 Task: Use the formula "CUMPRINC" in spreadsheet "Project portfolio".
Action: Mouse moved to (584, 260)
Screenshot: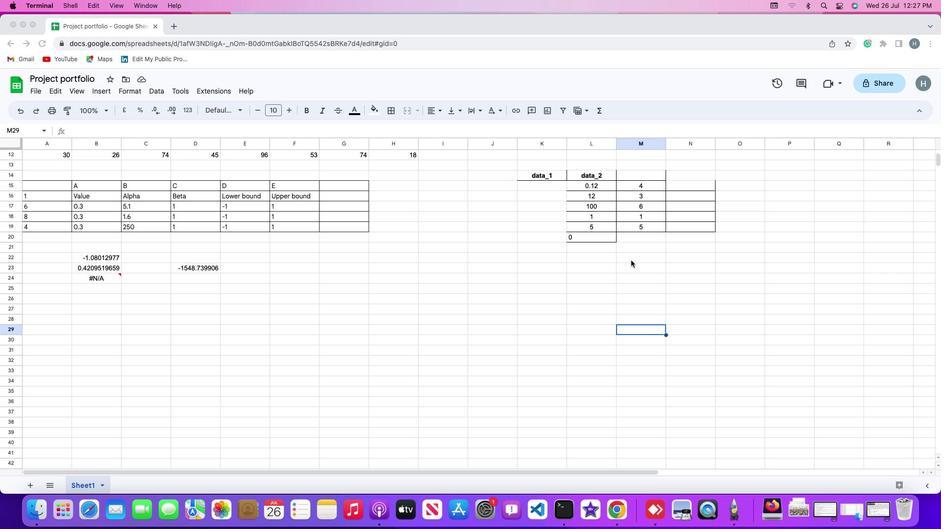 
Action: Mouse pressed left at (584, 260)
Screenshot: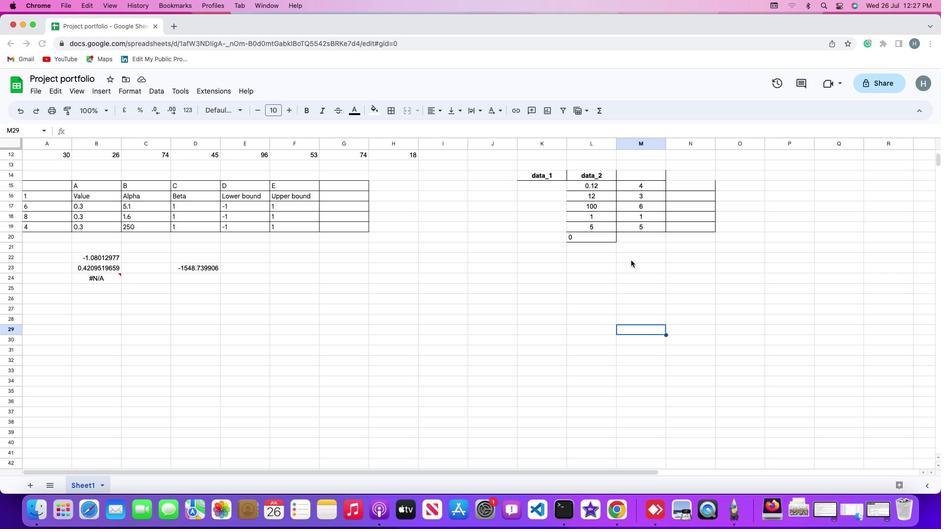 
Action: Mouse moved to (585, 259)
Screenshot: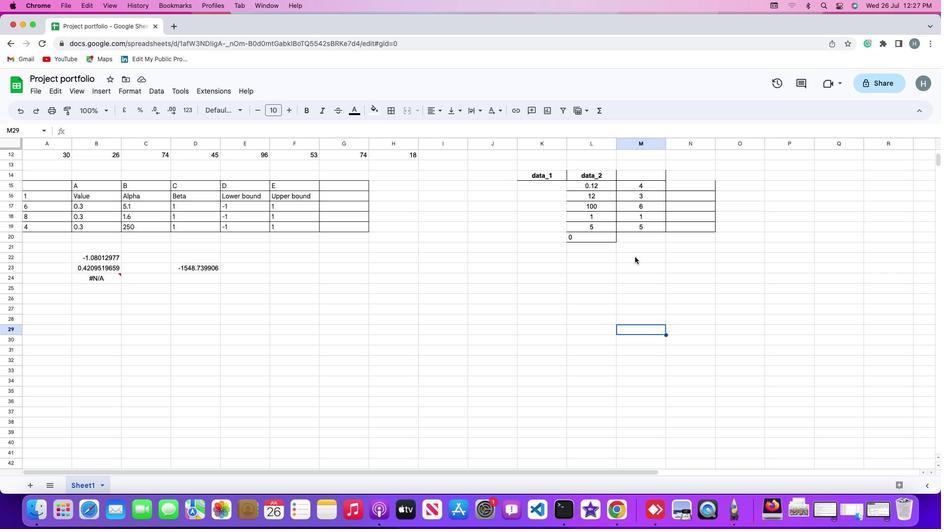 
Action: Mouse pressed left at (585, 259)
Screenshot: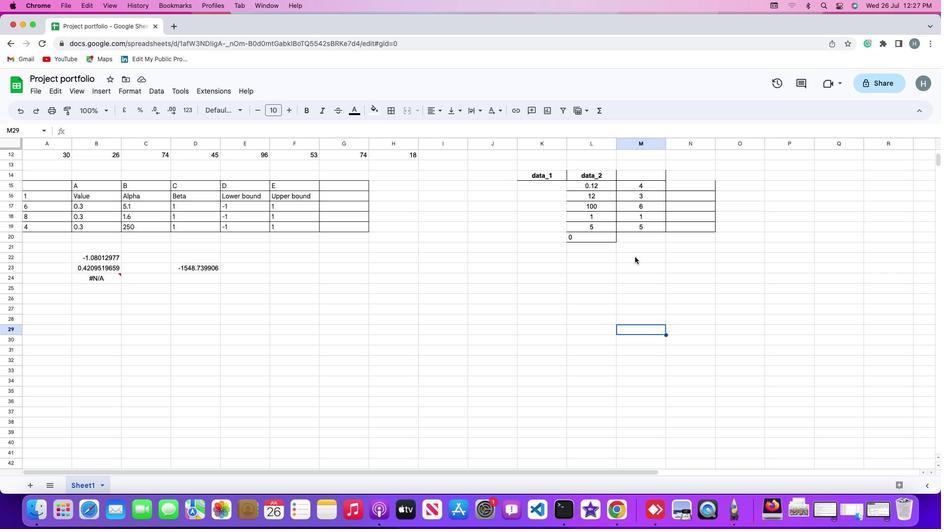 
Action: Mouse moved to (400, 195)
Screenshot: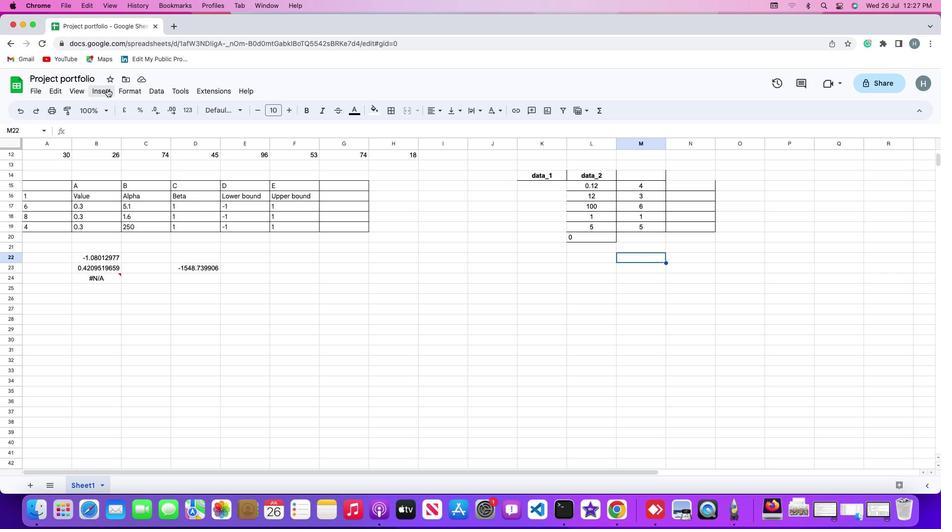 
Action: Mouse pressed left at (400, 195)
Screenshot: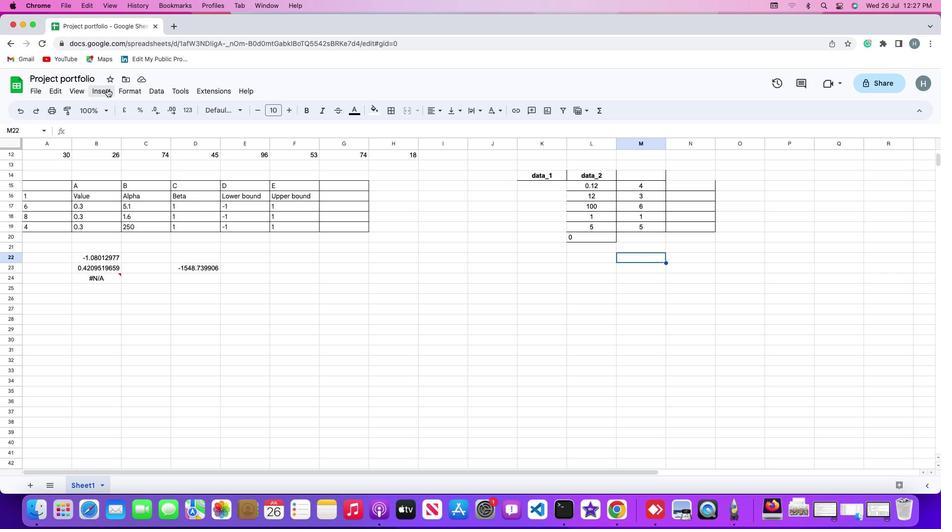 
Action: Mouse moved to (407, 256)
Screenshot: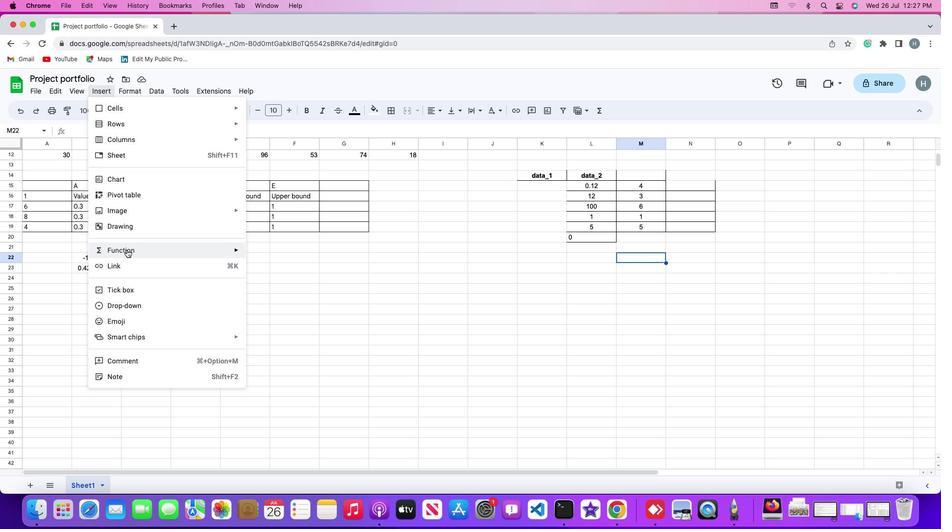 
Action: Mouse pressed left at (407, 256)
Screenshot: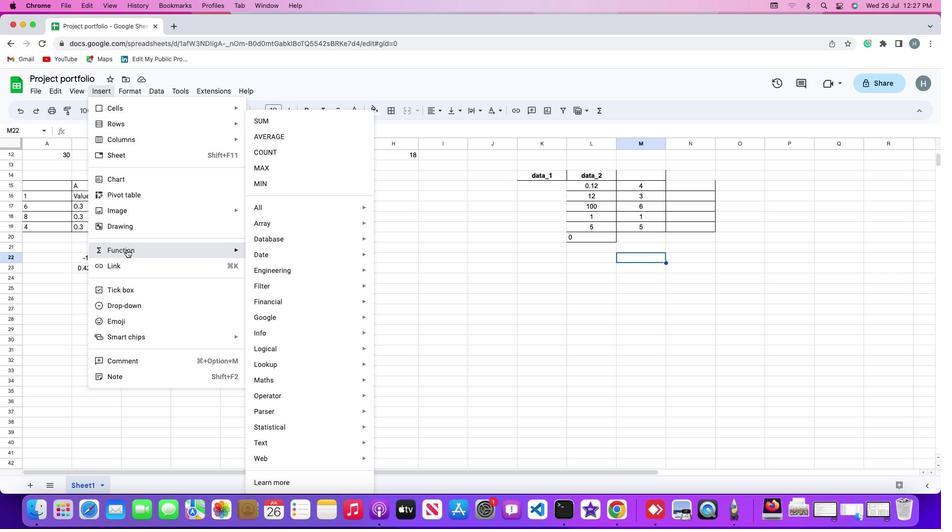 
Action: Mouse moved to (463, 238)
Screenshot: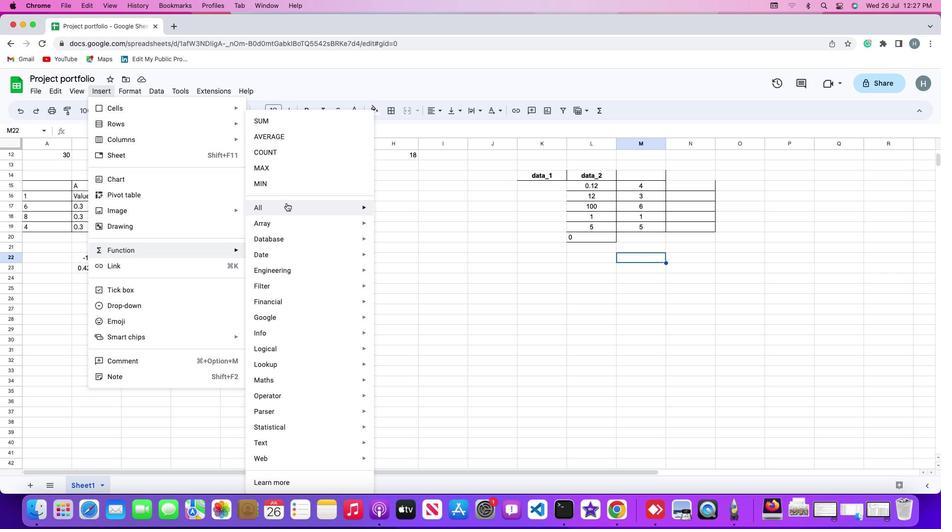 
Action: Mouse pressed left at (463, 238)
Screenshot: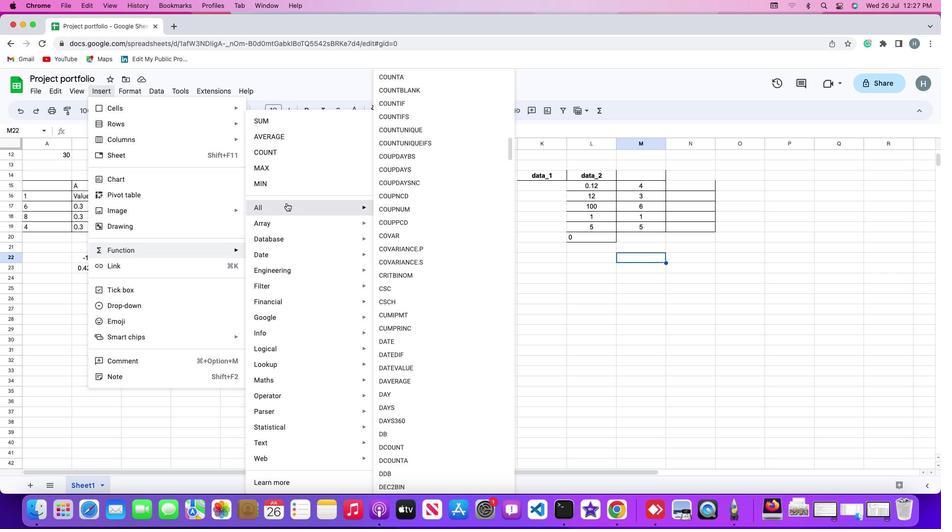 
Action: Mouse moved to (507, 288)
Screenshot: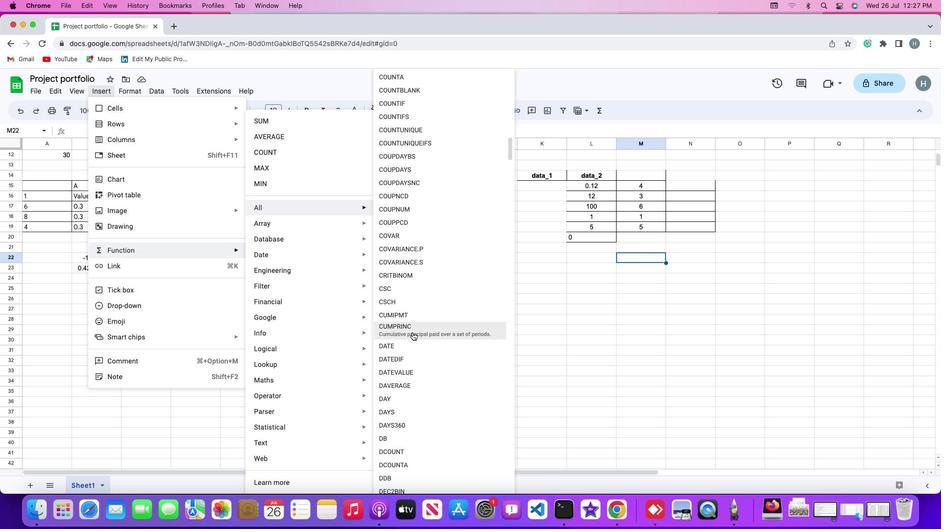 
Action: Mouse pressed left at (507, 288)
Screenshot: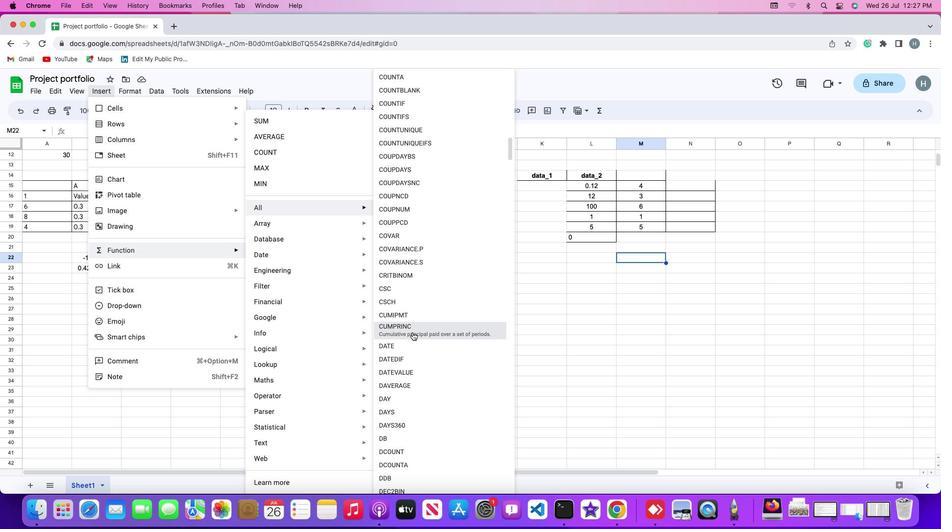 
Action: Mouse moved to (570, 233)
Screenshot: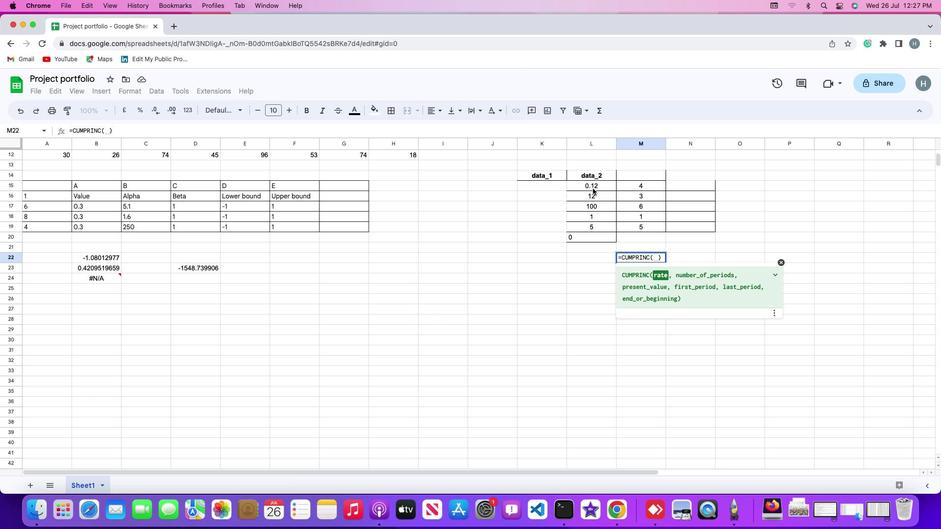 
Action: Mouse pressed left at (570, 233)
Screenshot: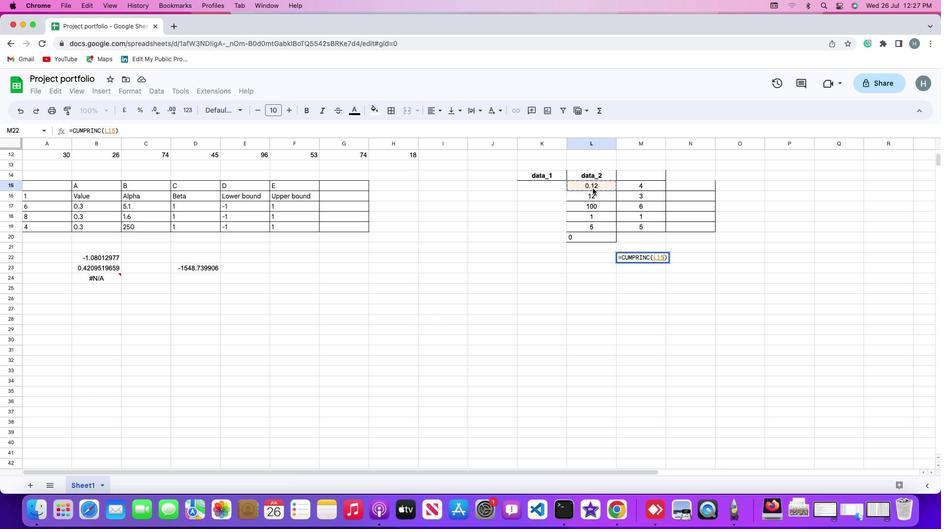 
Action: Key pressed ','
Screenshot: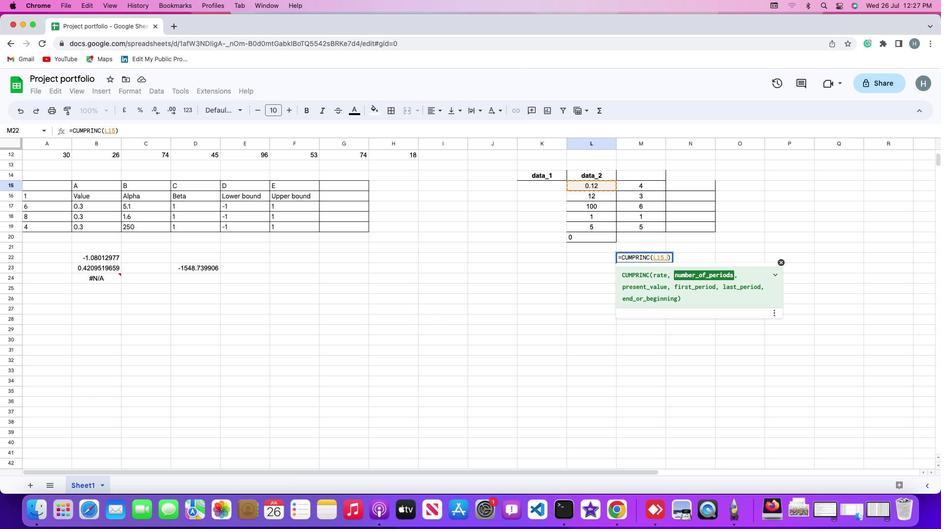 
Action: Mouse moved to (569, 237)
Screenshot: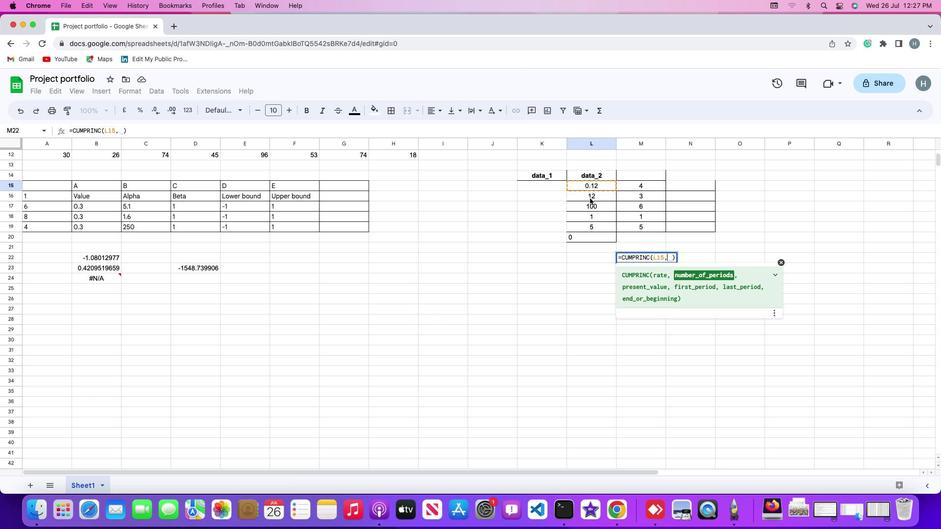 
Action: Mouse pressed left at (569, 237)
Screenshot: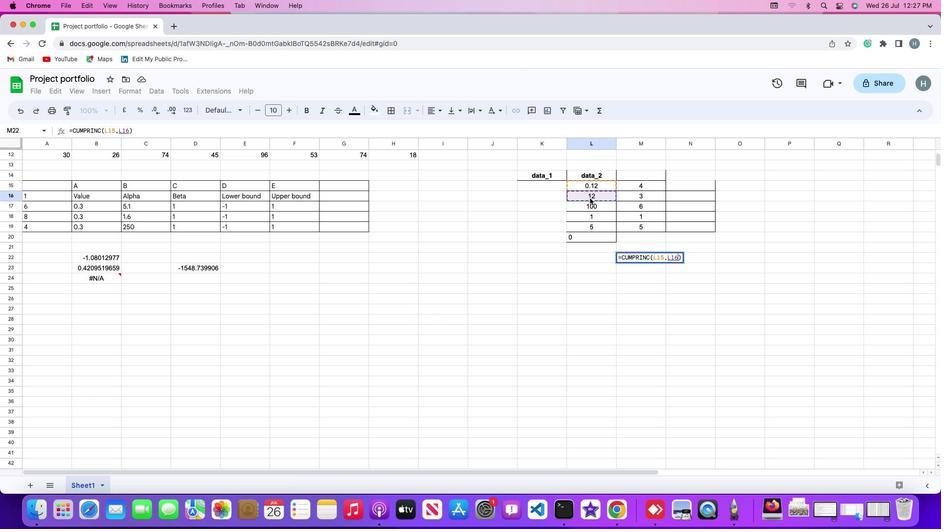 
Action: Key pressed ','
Screenshot: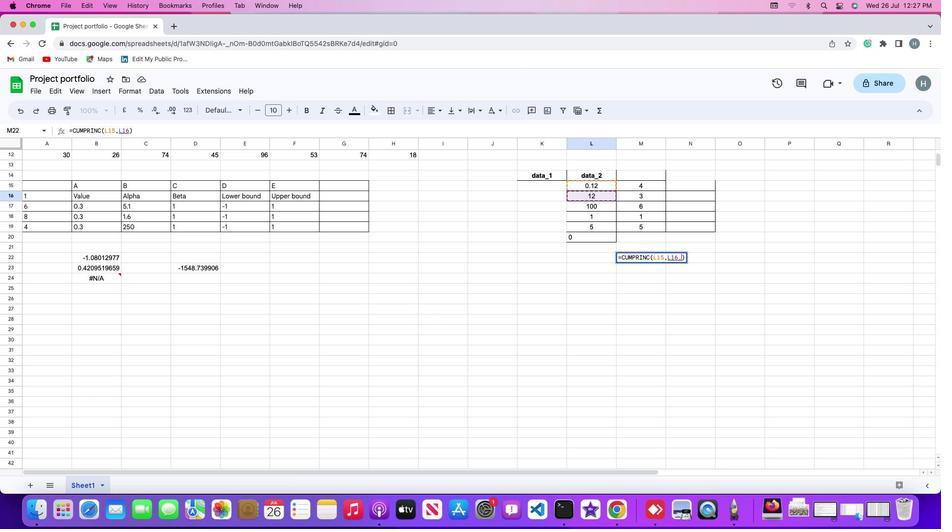 
Action: Mouse moved to (569, 240)
Screenshot: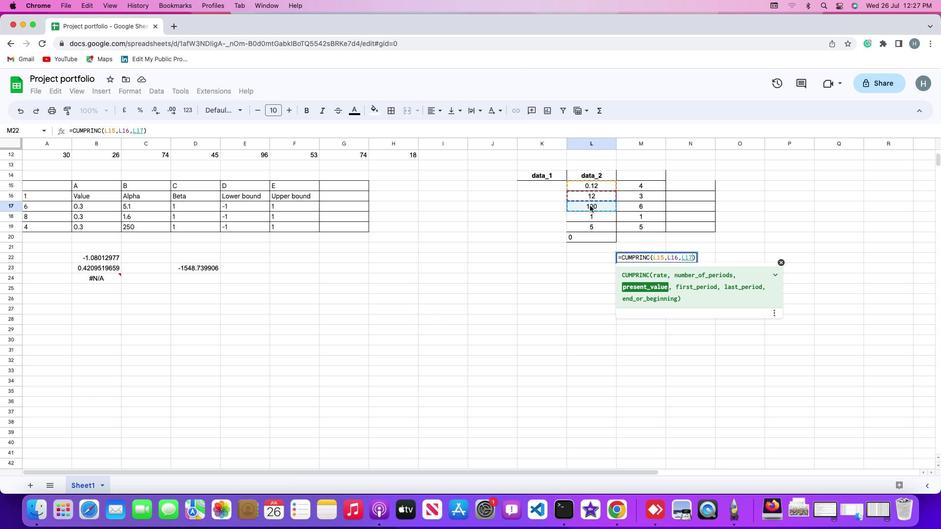 
Action: Mouse pressed left at (569, 240)
Screenshot: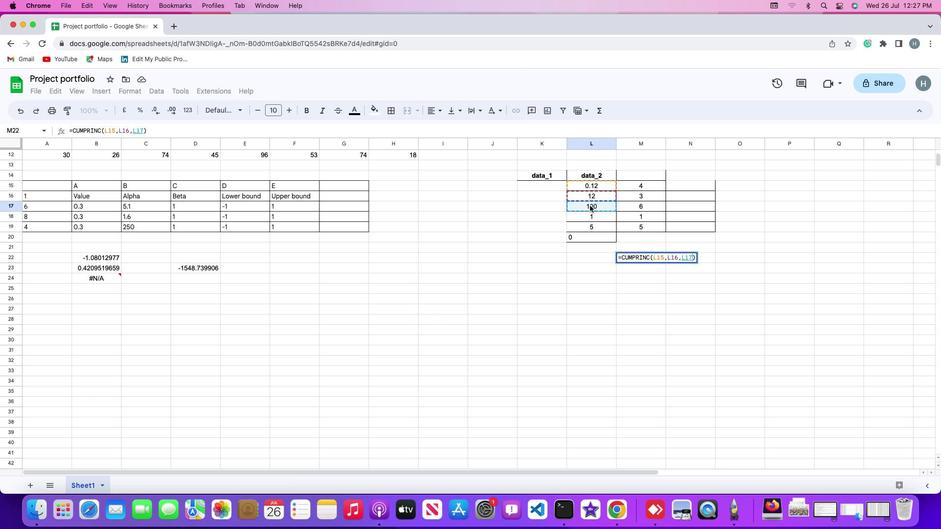 
Action: Key pressed ','
Screenshot: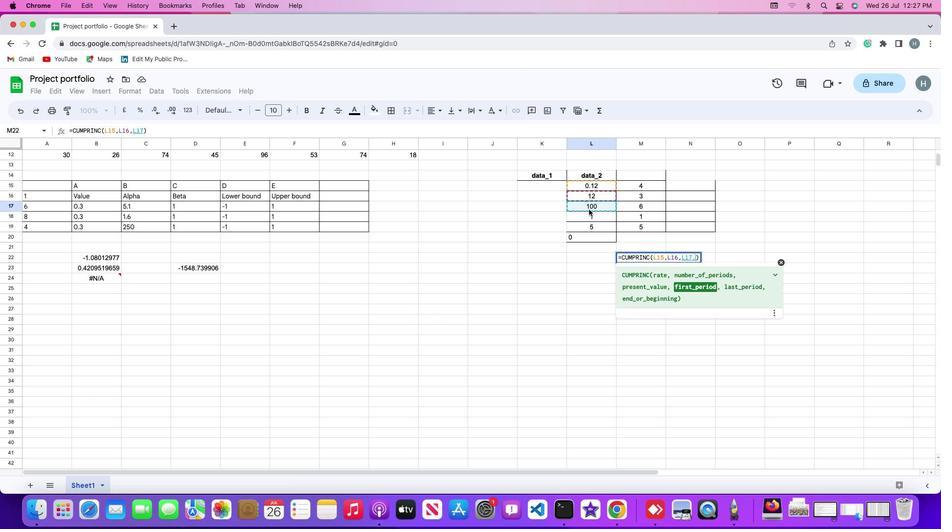 
Action: Mouse moved to (568, 243)
Screenshot: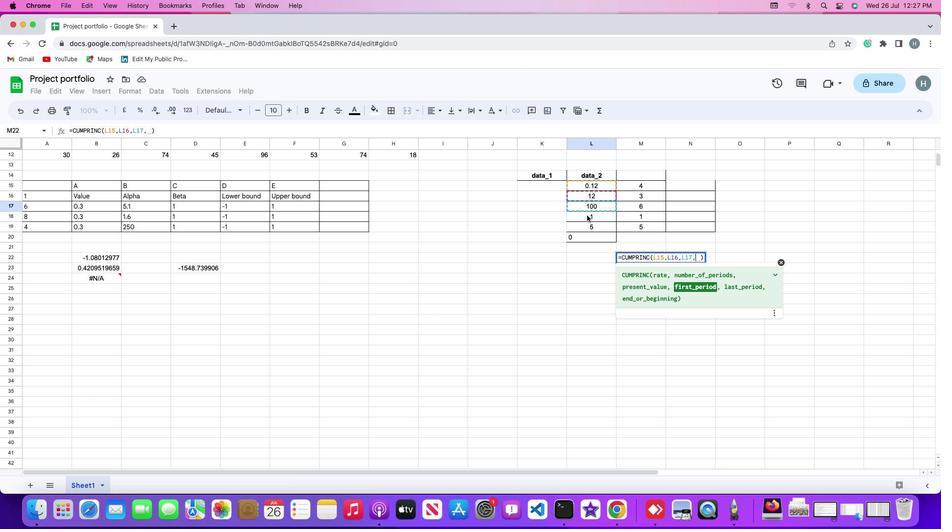 
Action: Mouse pressed left at (568, 243)
Screenshot: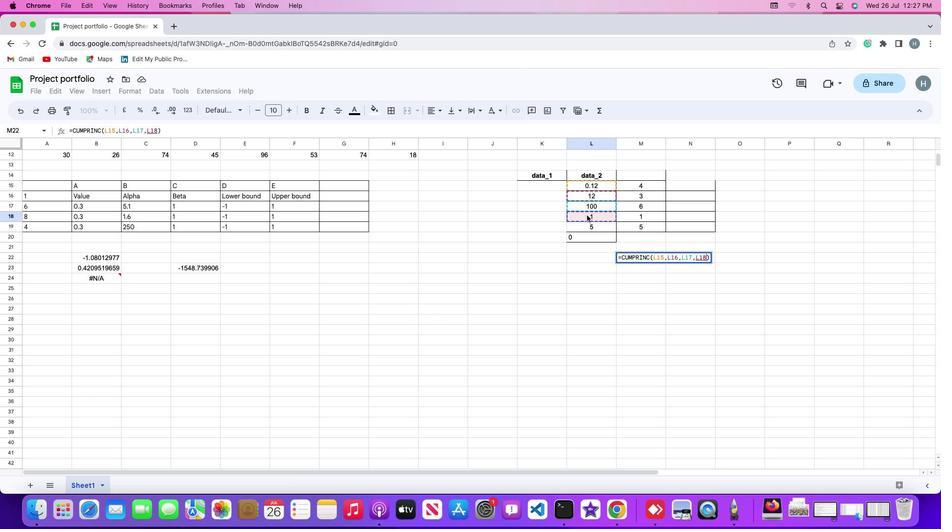 
Action: Key pressed ','
Screenshot: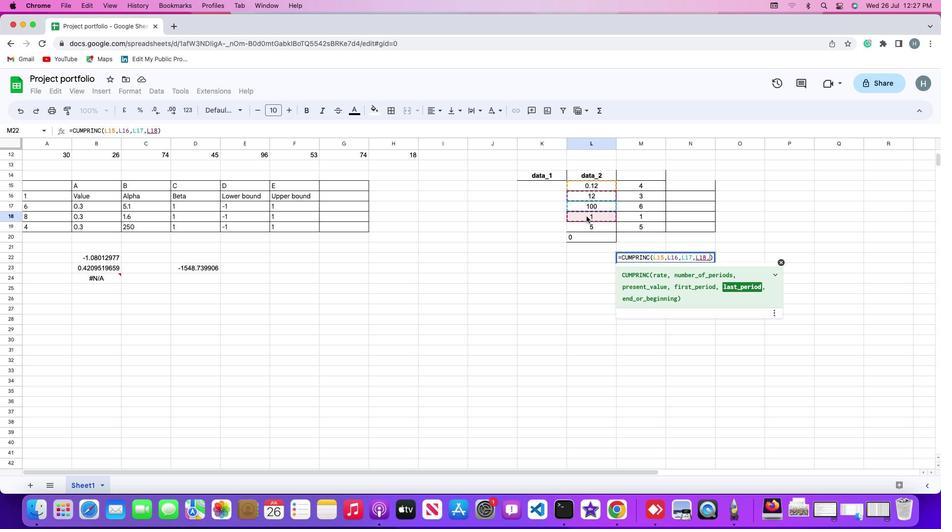 
Action: Mouse moved to (567, 248)
Screenshot: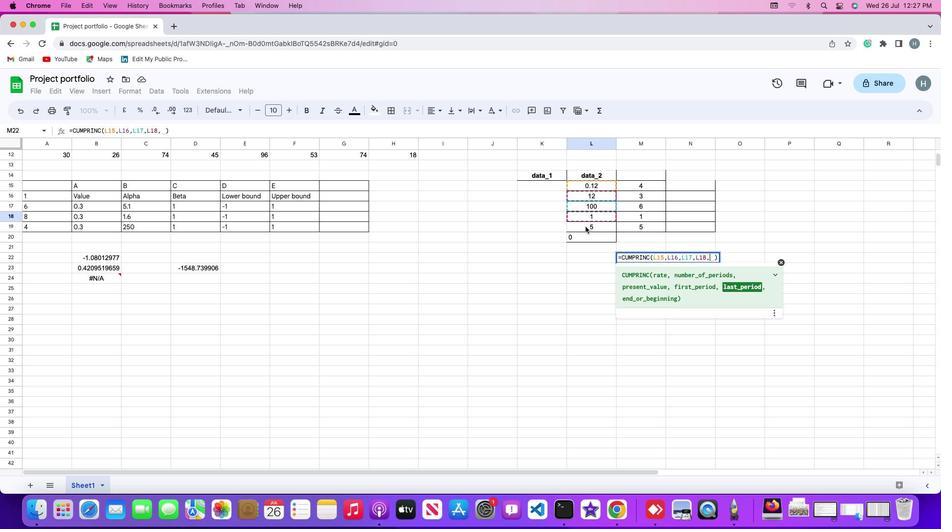 
Action: Mouse pressed left at (567, 248)
Screenshot: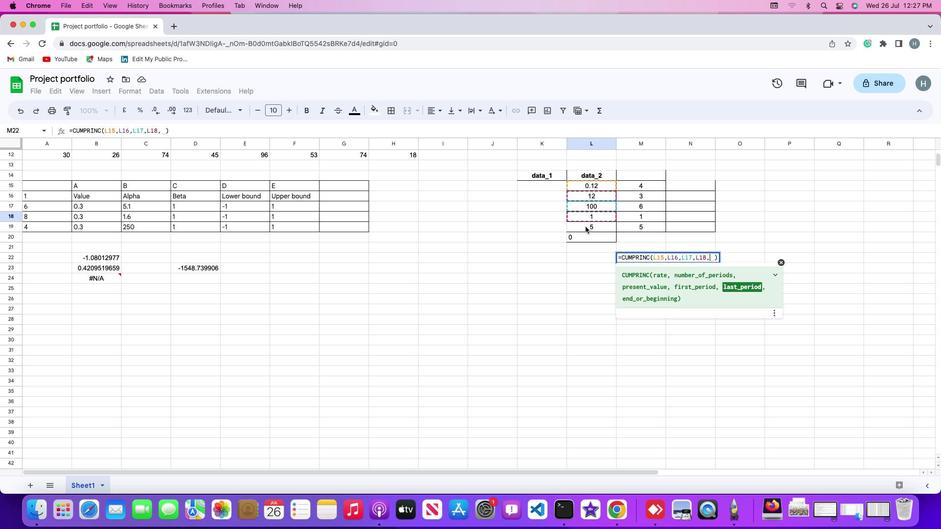
Action: Key pressed ',''1'Key.enter
Screenshot: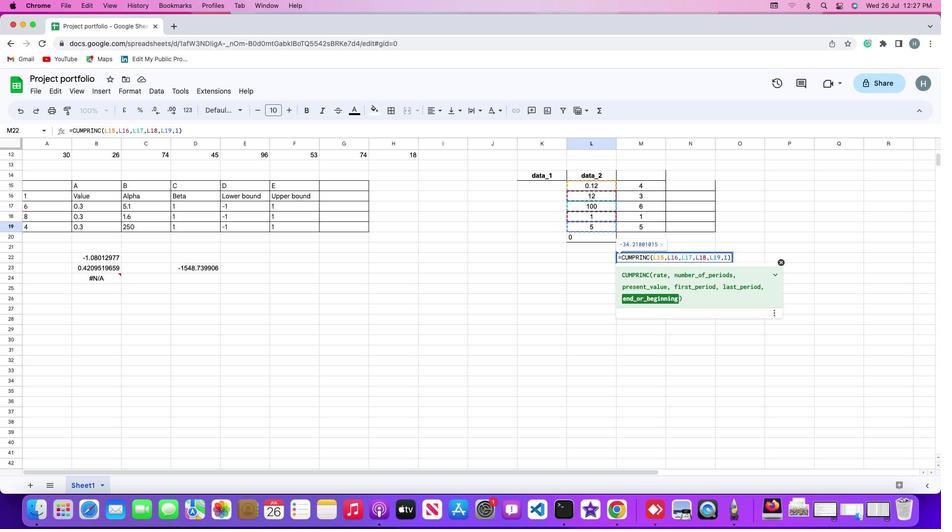 
